Task: In the  document Alexander.html ,change text color to 'Dark Red' Insert the mentioned shape on left side of the text 'Cloud'. Change color of the shape to  BrownChange shape height to 0.9
Action: Mouse moved to (398, 301)
Screenshot: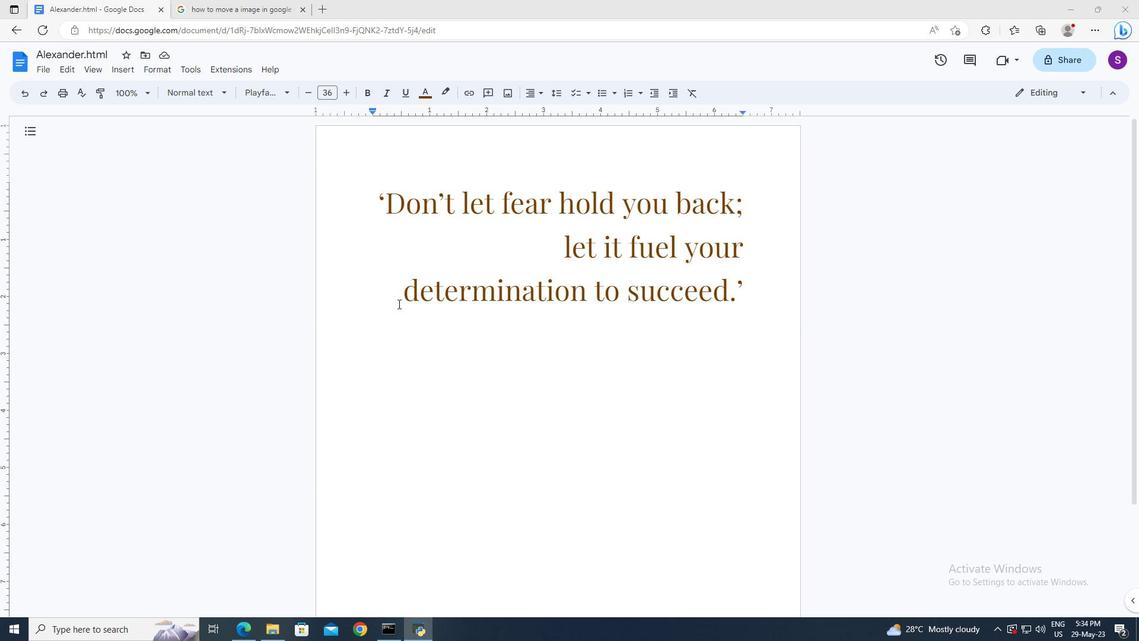 
Action: Mouse pressed left at (398, 301)
Screenshot: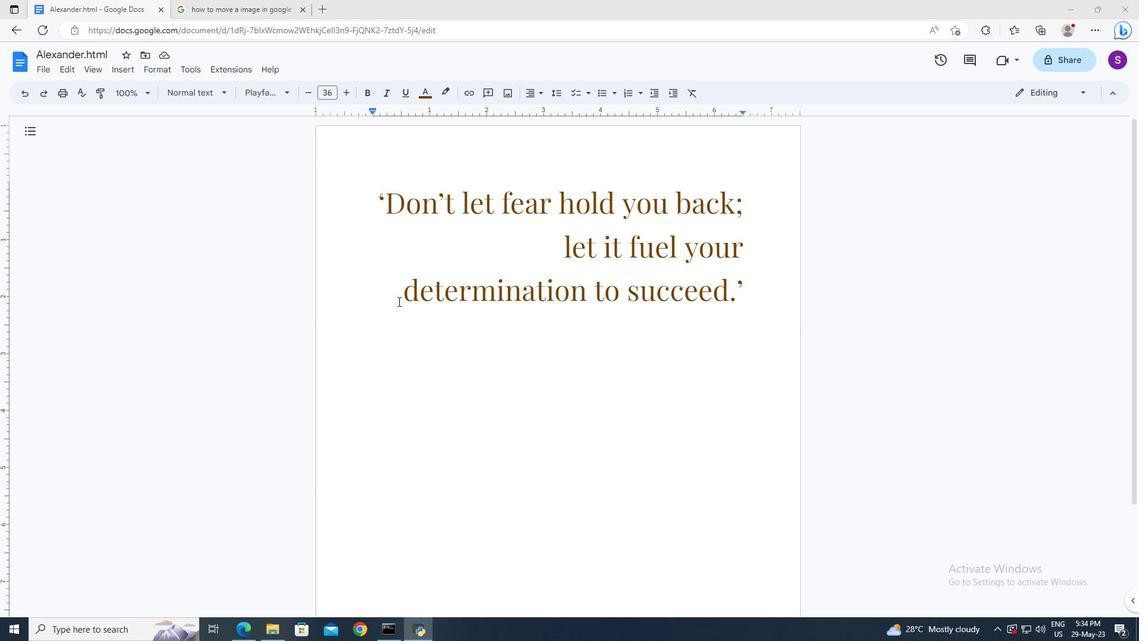 
Action: Mouse moved to (398, 300)
Screenshot: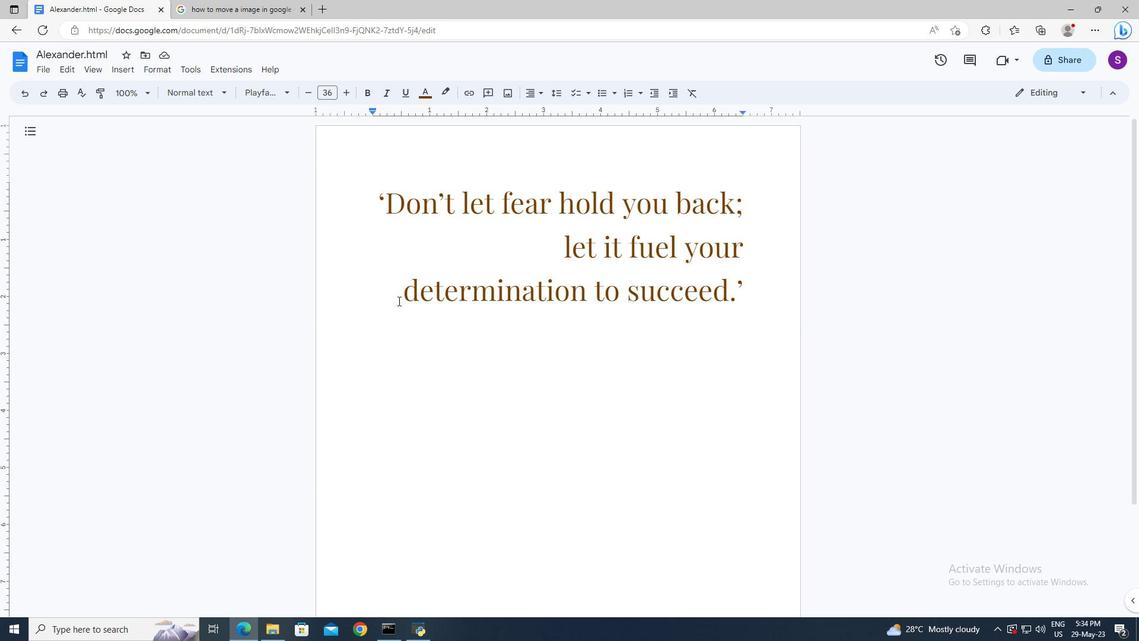 
Action: Key pressed ctrl+A
Screenshot: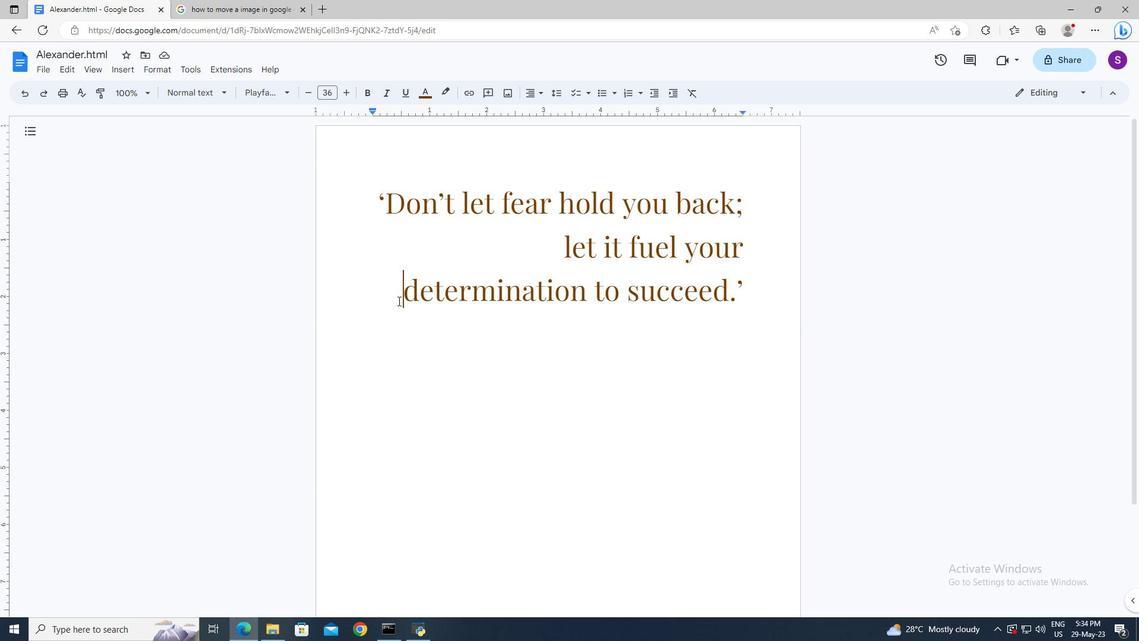 
Action: Mouse moved to (426, 99)
Screenshot: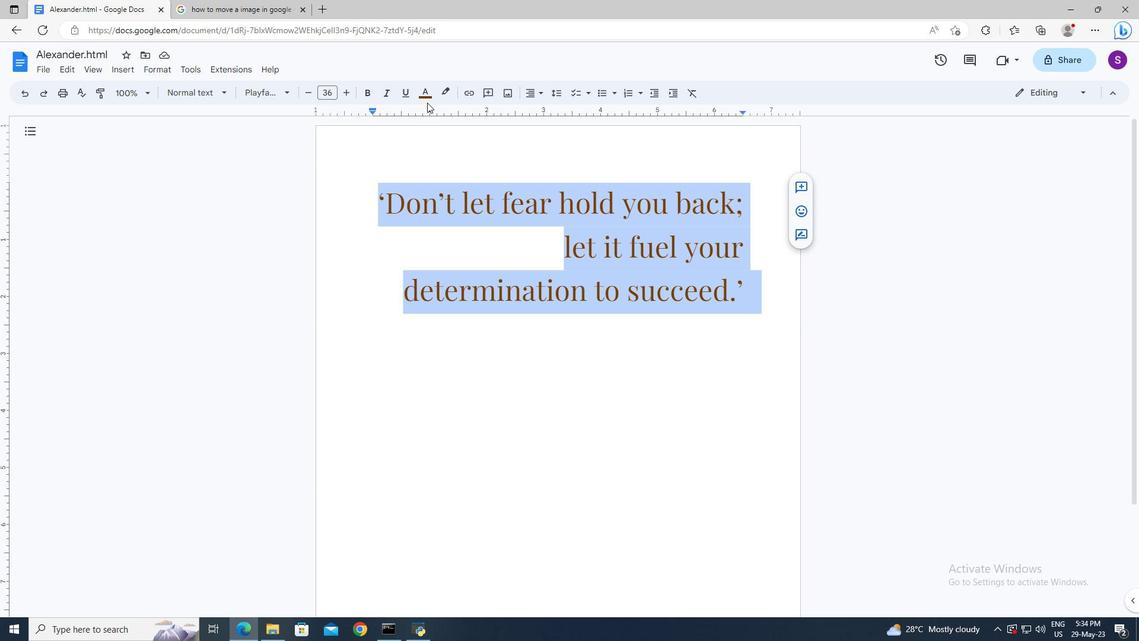 
Action: Mouse pressed left at (426, 99)
Screenshot: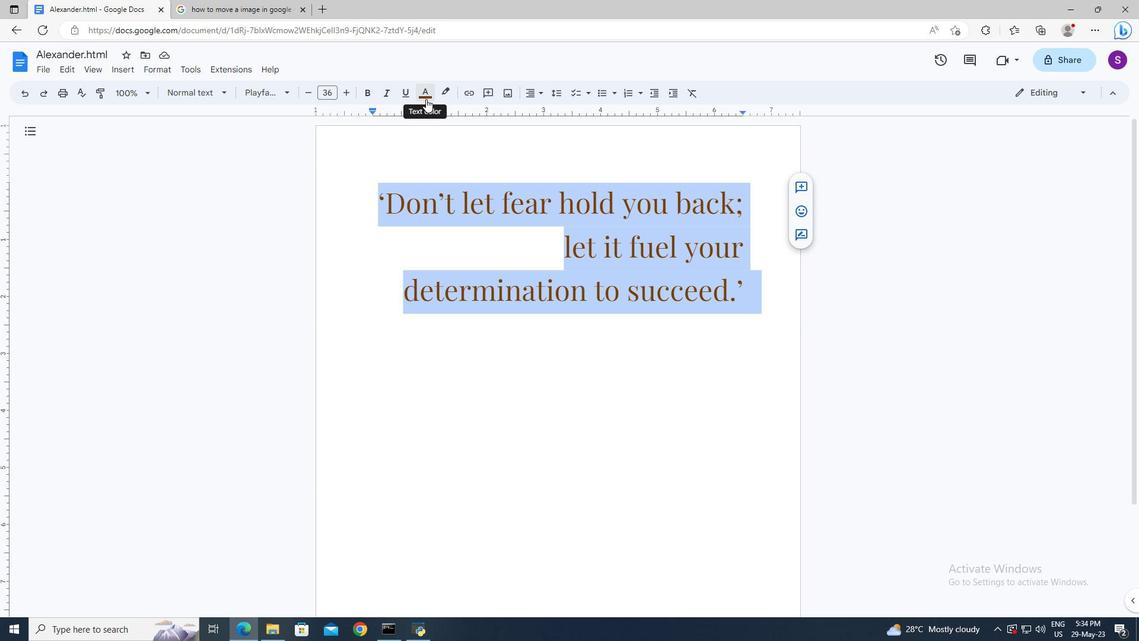 
Action: Mouse moved to (442, 191)
Screenshot: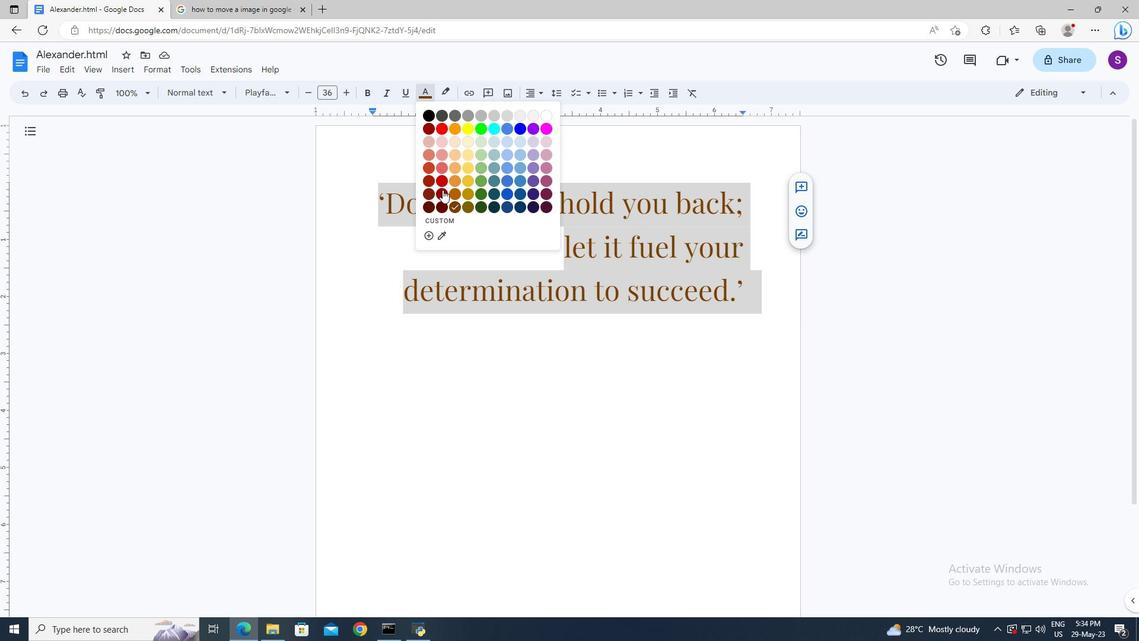 
Action: Mouse pressed left at (442, 191)
Screenshot: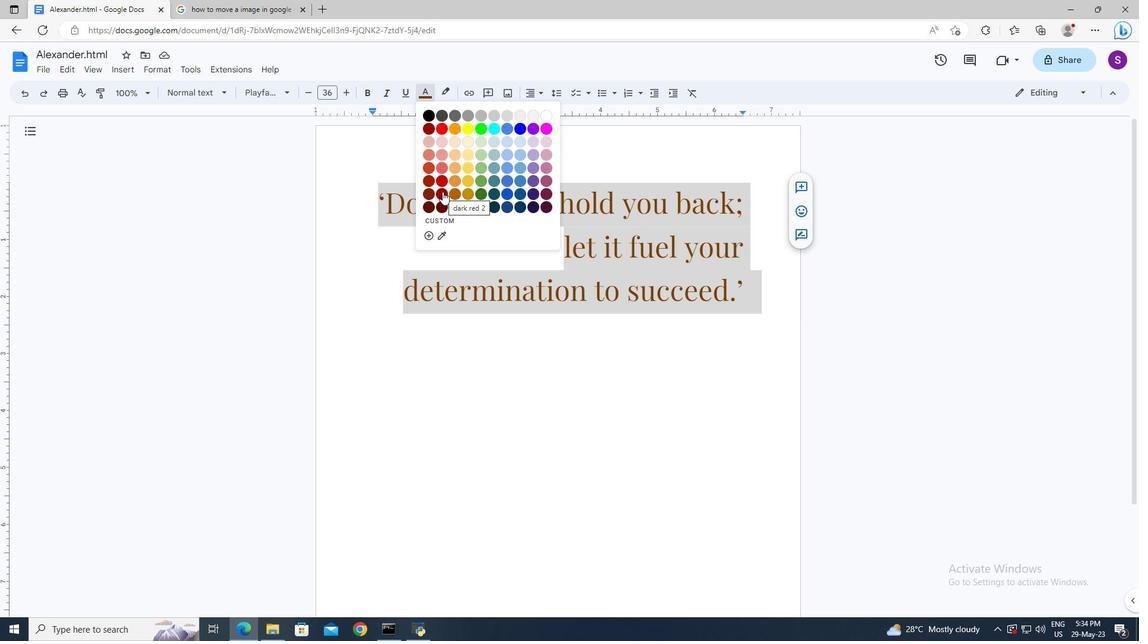 
Action: Mouse moved to (344, 194)
Screenshot: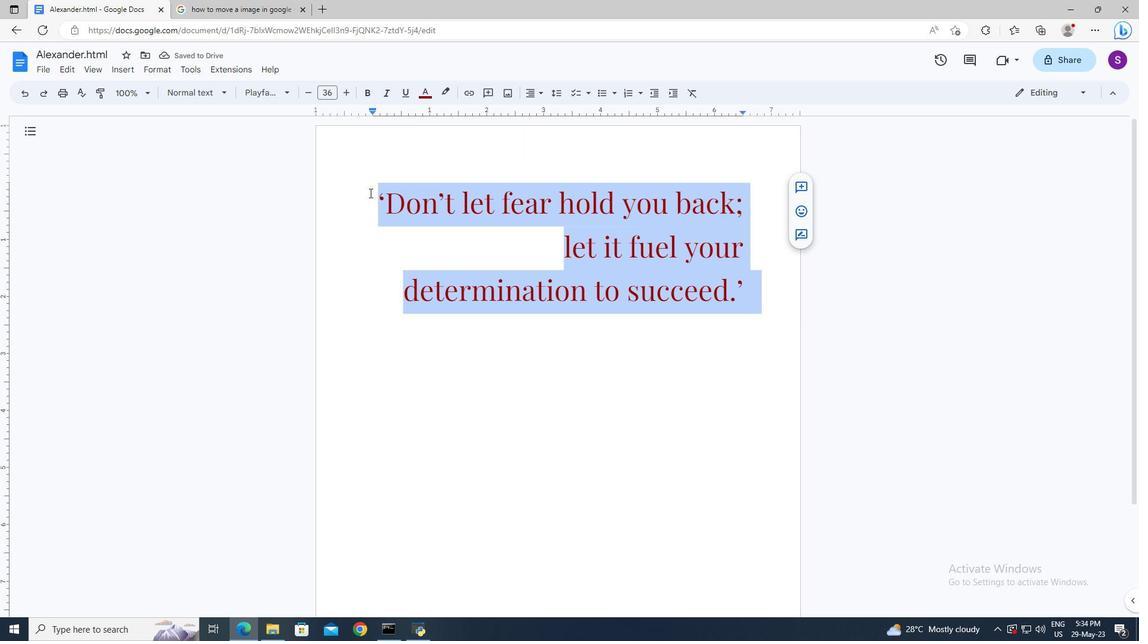 
Action: Mouse pressed left at (344, 194)
Screenshot: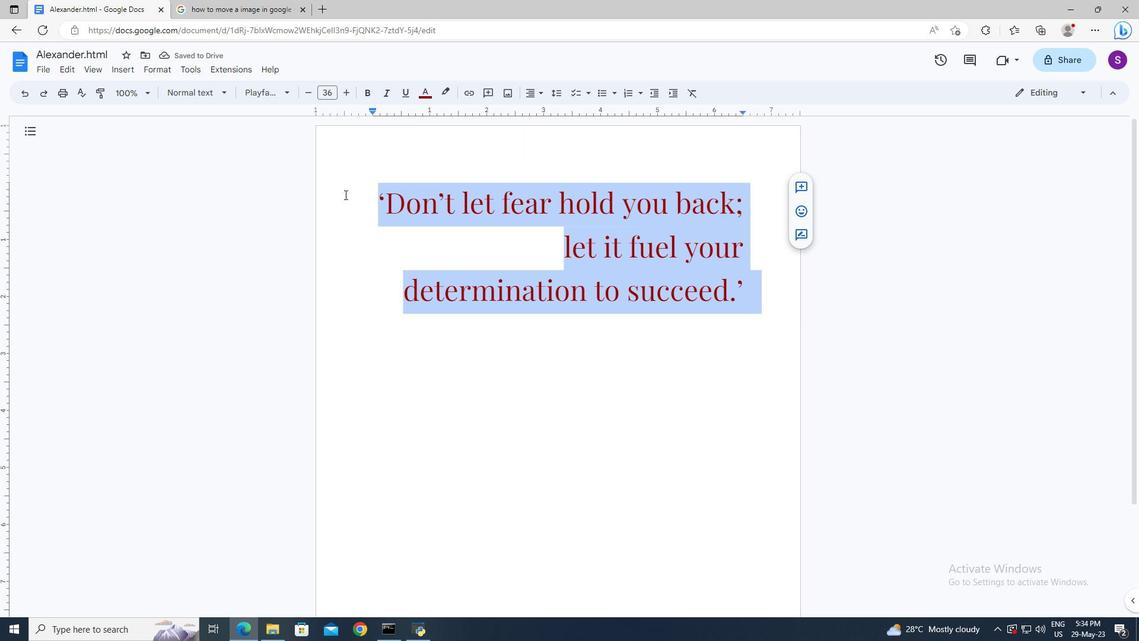 
Action: Mouse moved to (133, 69)
Screenshot: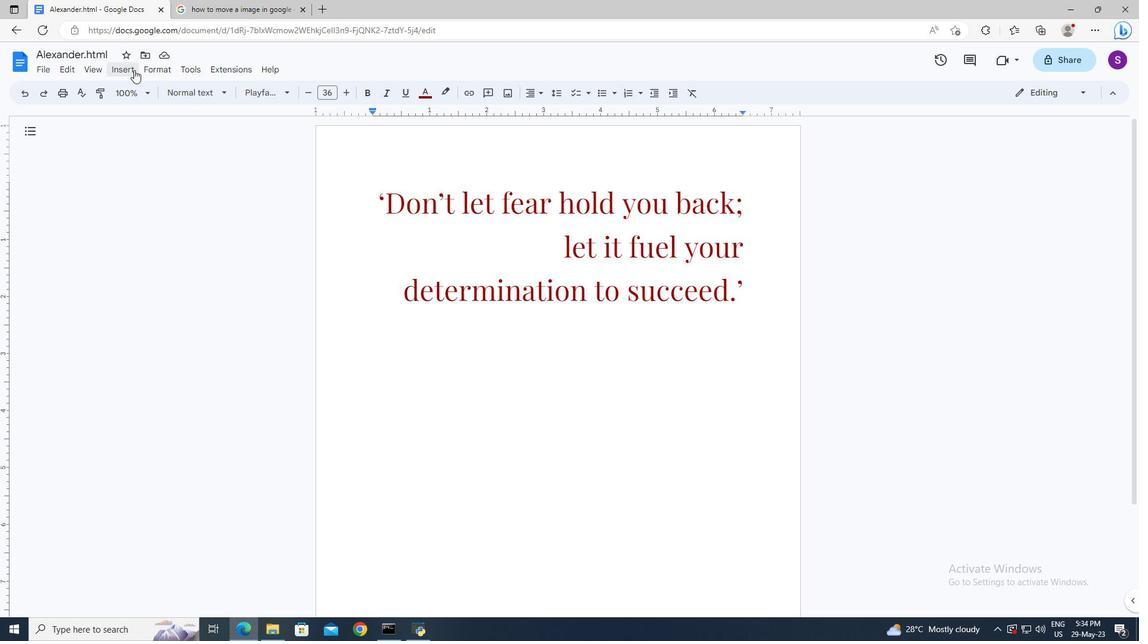 
Action: Mouse pressed left at (133, 69)
Screenshot: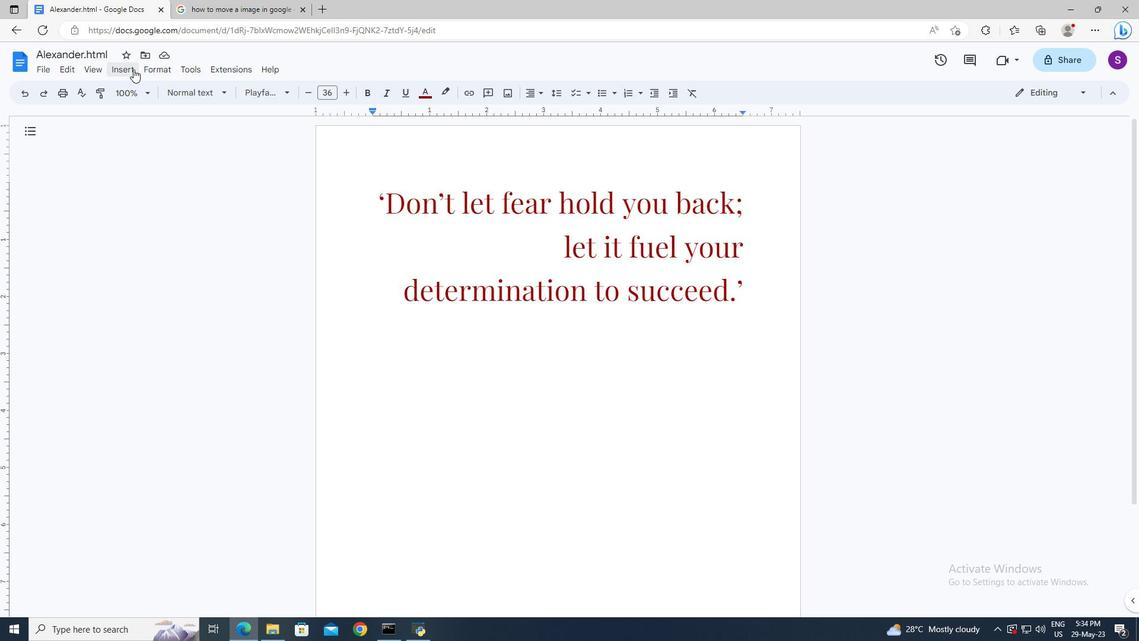
Action: Mouse moved to (308, 131)
Screenshot: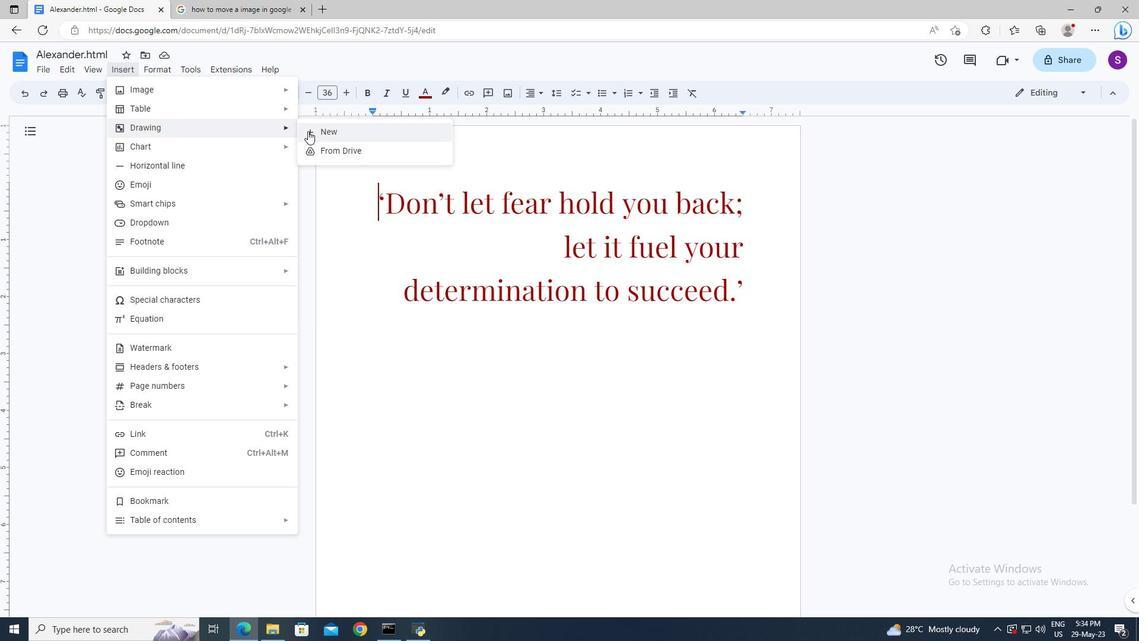 
Action: Mouse pressed left at (308, 131)
Screenshot: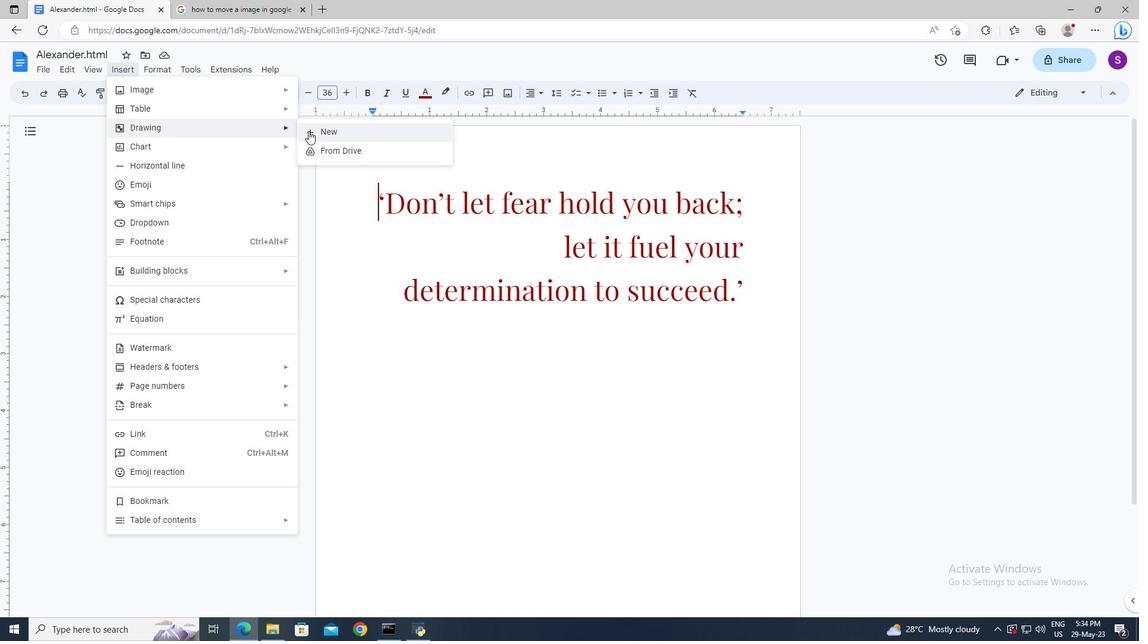 
Action: Mouse moved to (431, 133)
Screenshot: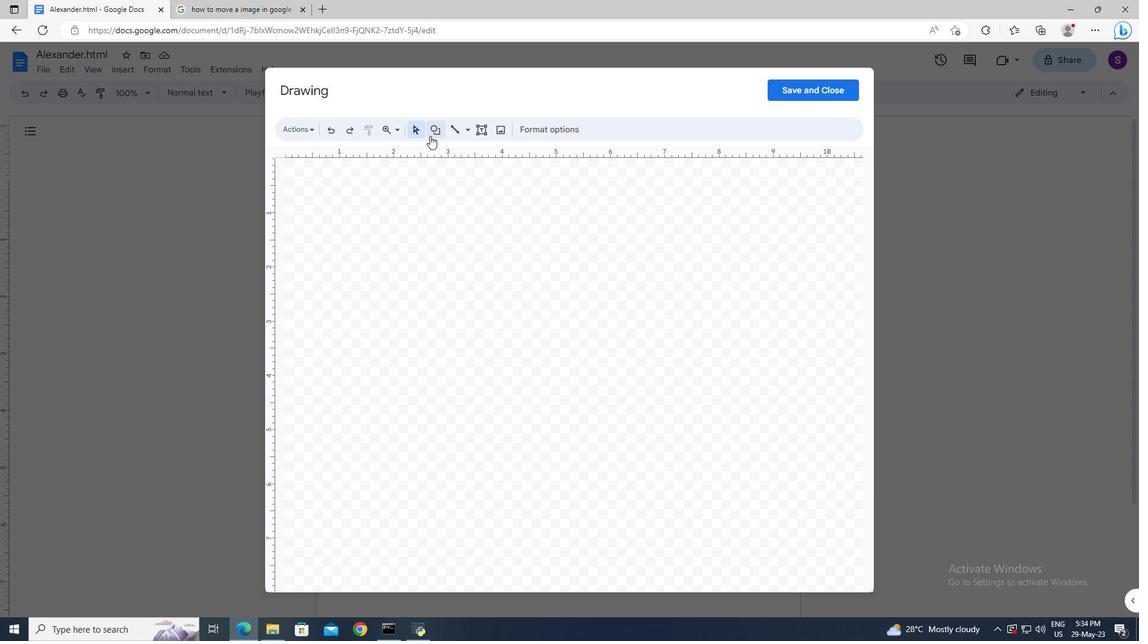 
Action: Mouse pressed left at (431, 133)
Screenshot: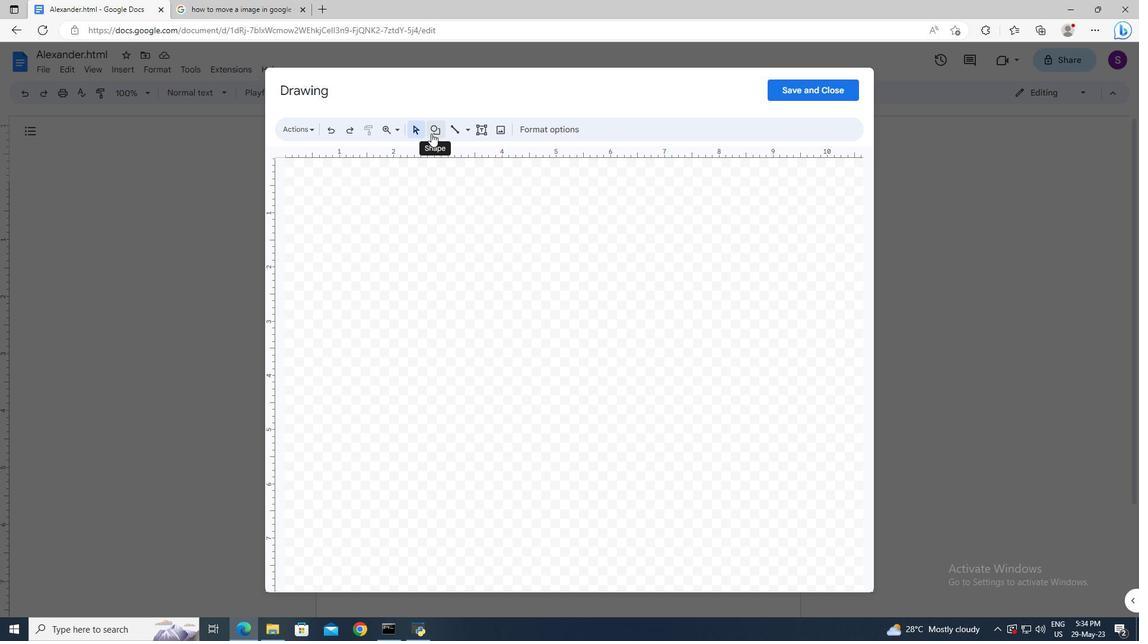 
Action: Mouse moved to (656, 204)
Screenshot: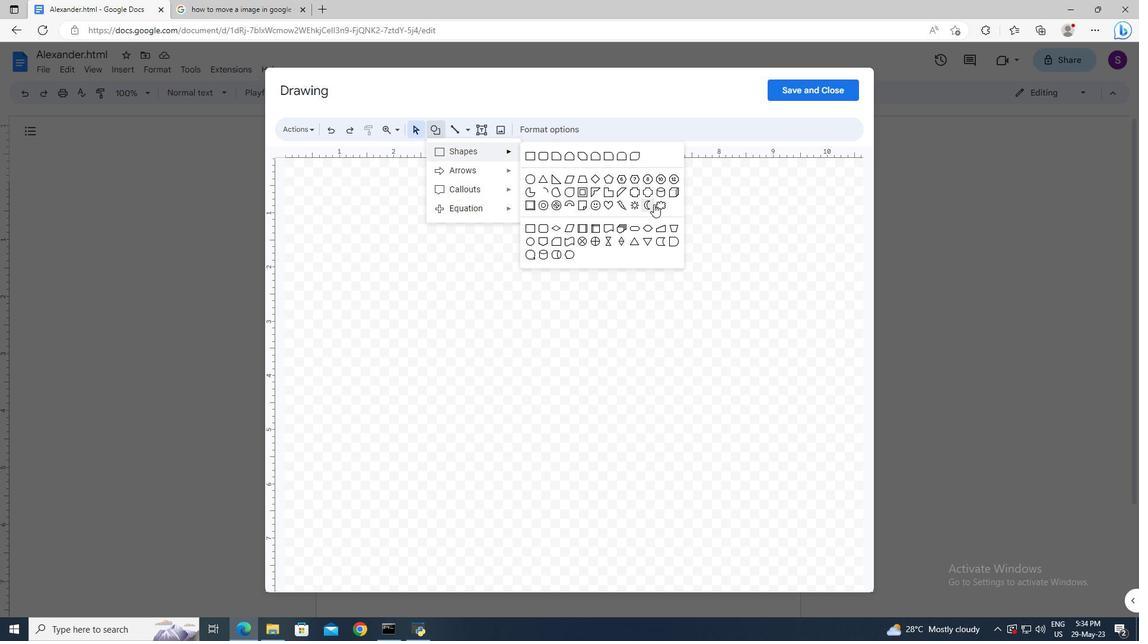 
Action: Mouse pressed left at (656, 204)
Screenshot: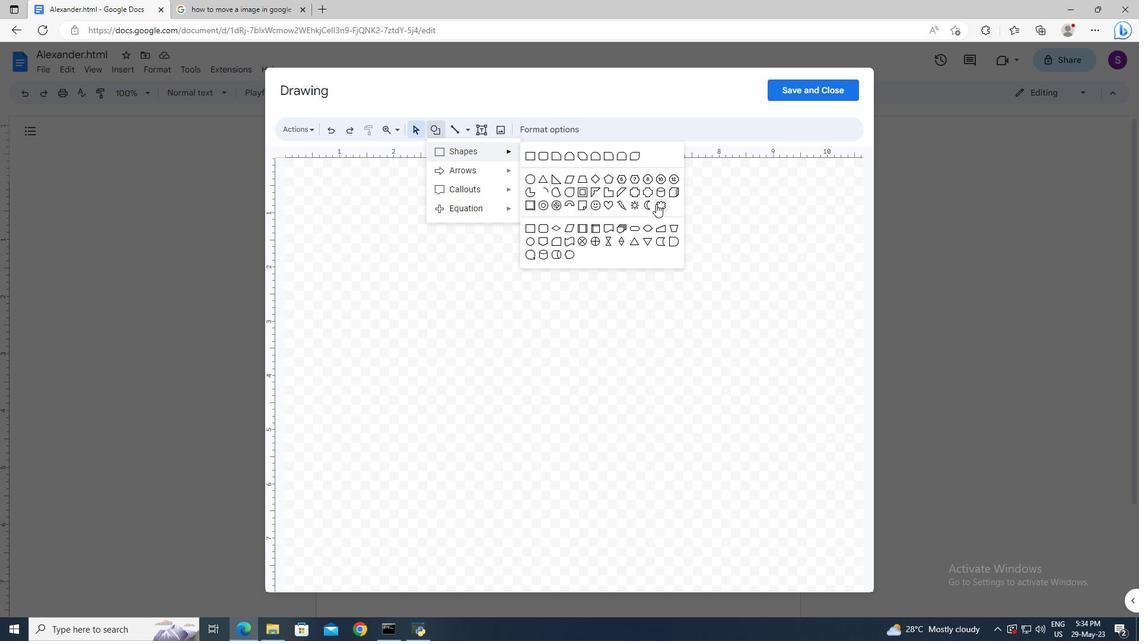 
Action: Mouse moved to (463, 199)
Screenshot: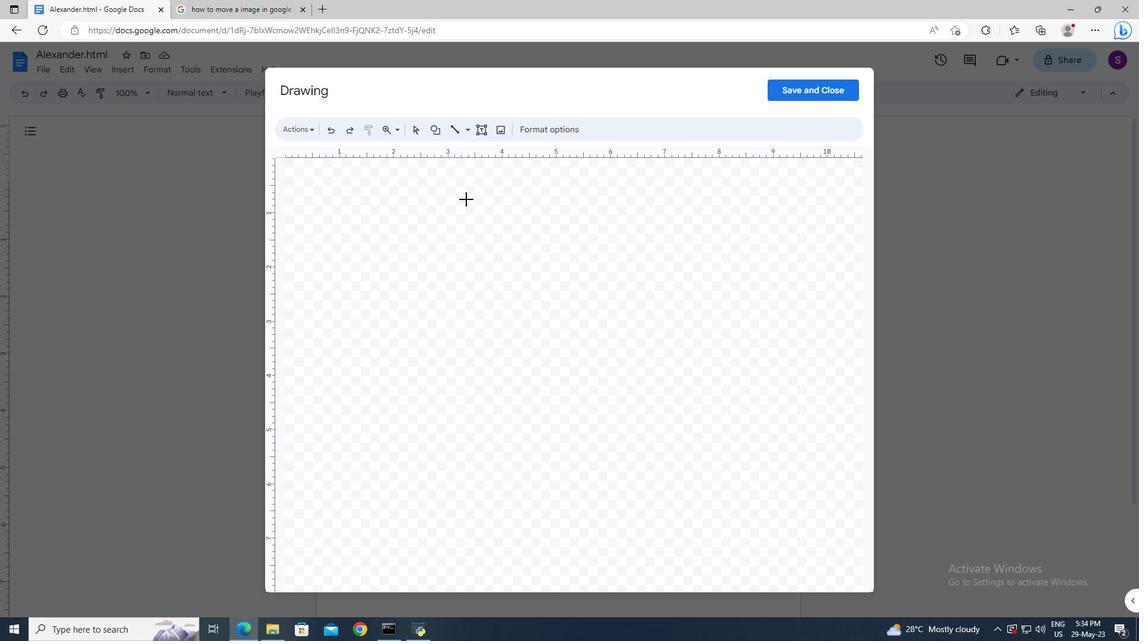 
Action: Mouse pressed left at (463, 199)
Screenshot: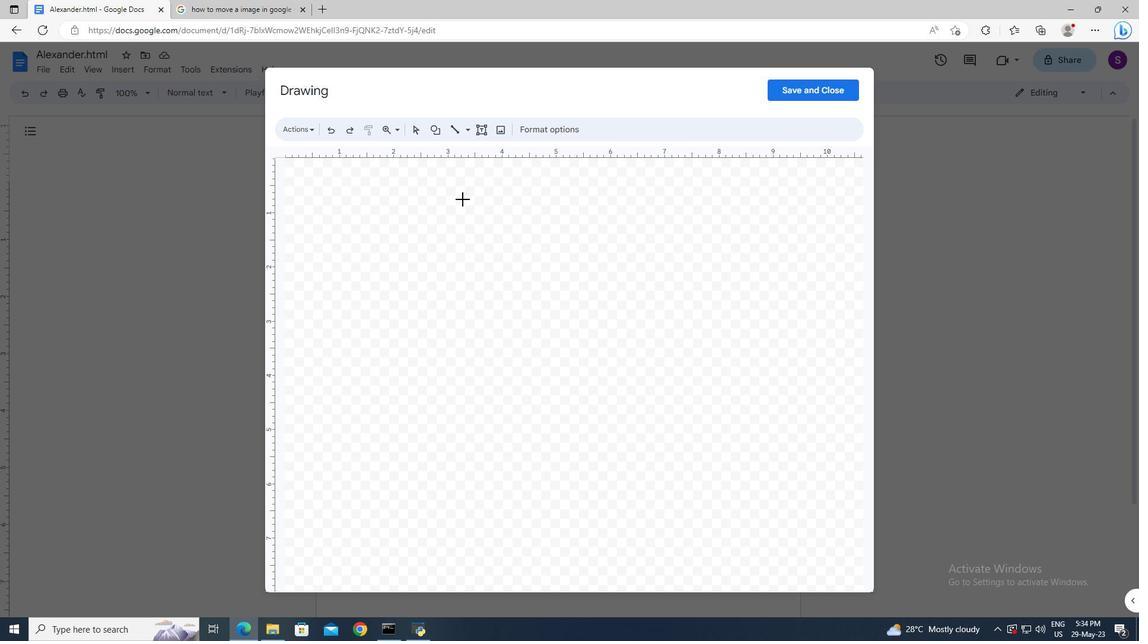 
Action: Mouse moved to (522, 232)
Screenshot: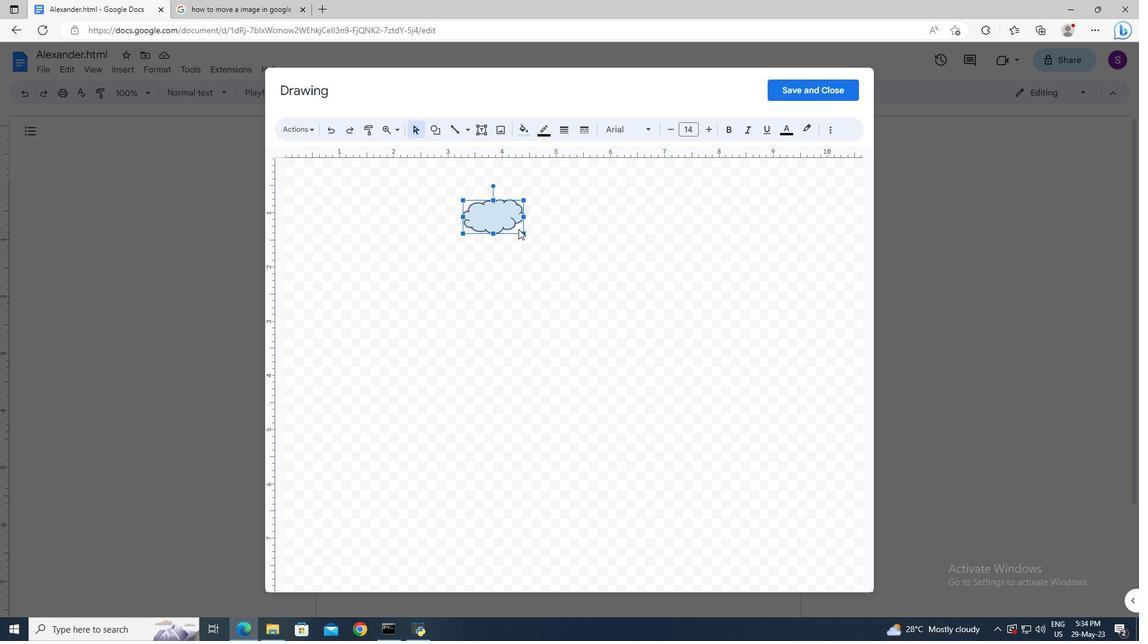 
Action: Mouse pressed left at (522, 232)
Screenshot: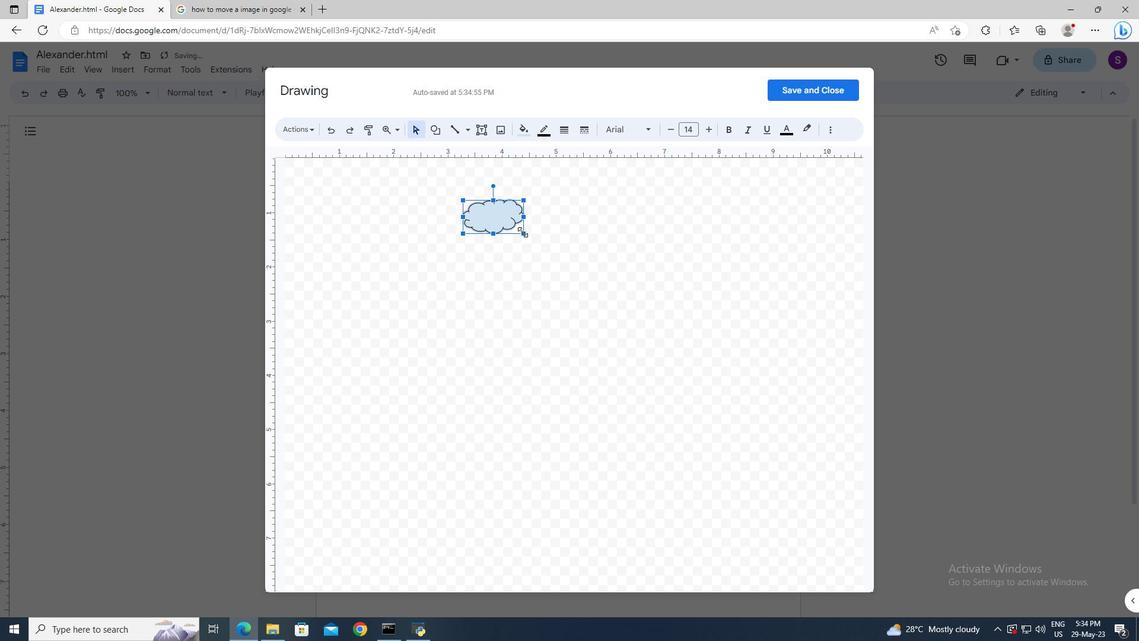 
Action: Mouse moved to (520, 131)
Screenshot: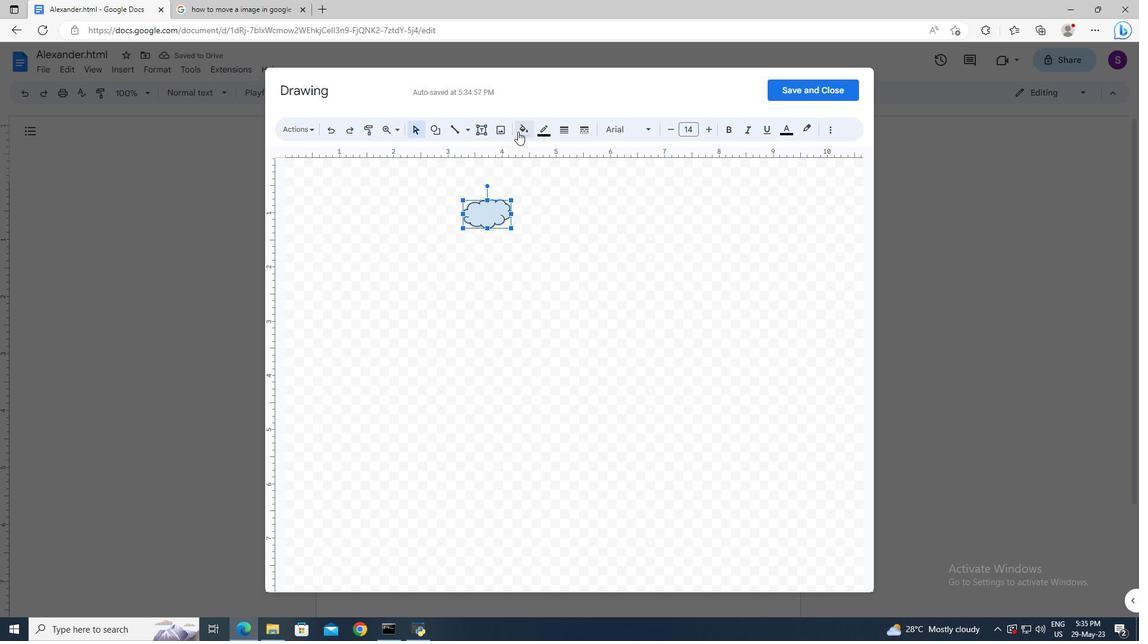 
Action: Mouse pressed left at (520, 131)
Screenshot: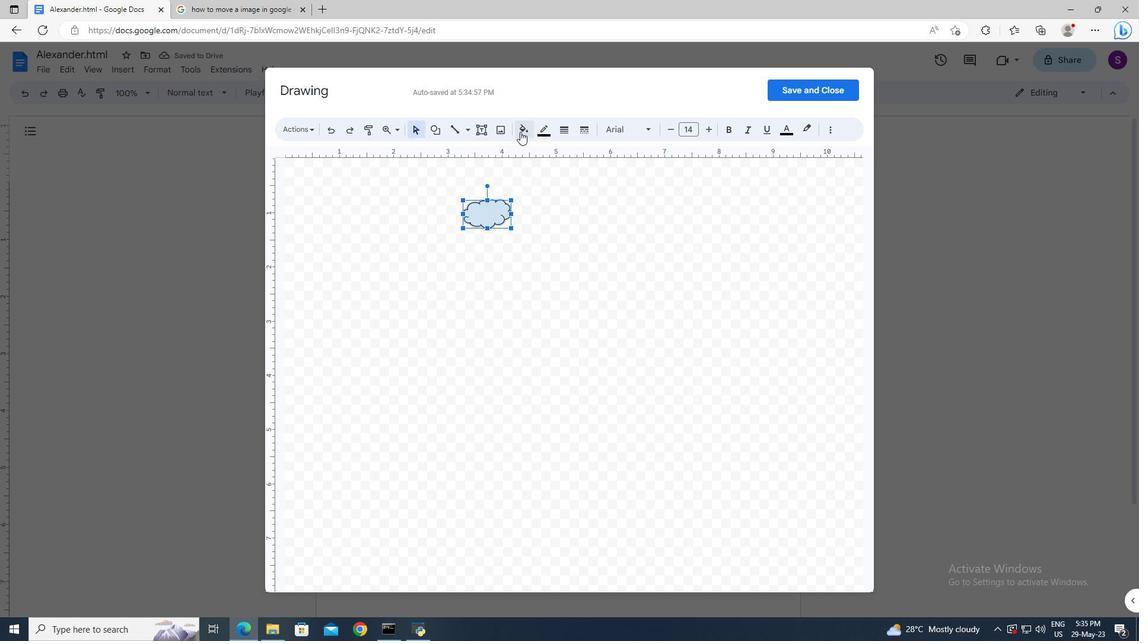 
Action: Mouse moved to (551, 300)
Screenshot: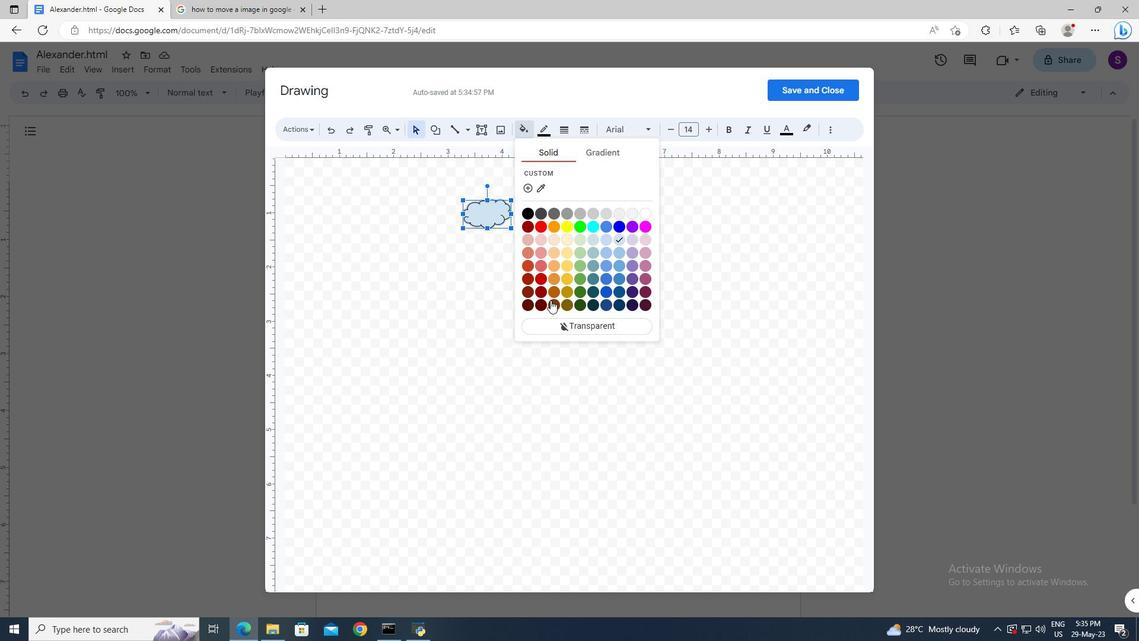 
Action: Mouse pressed left at (551, 300)
Screenshot: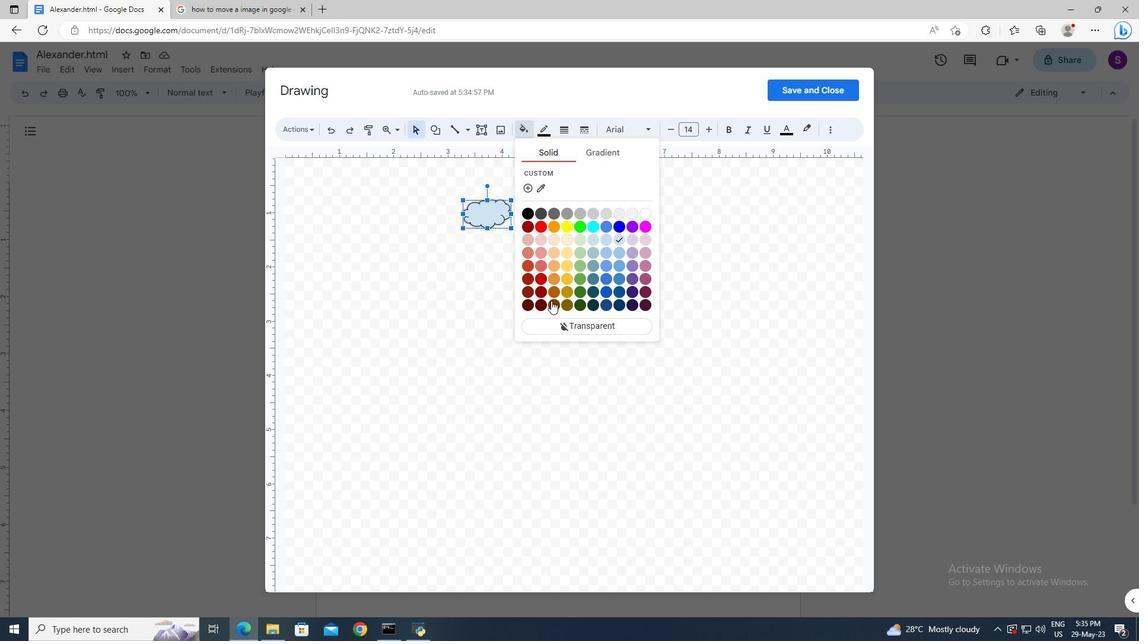 
Action: Mouse moved to (789, 90)
Screenshot: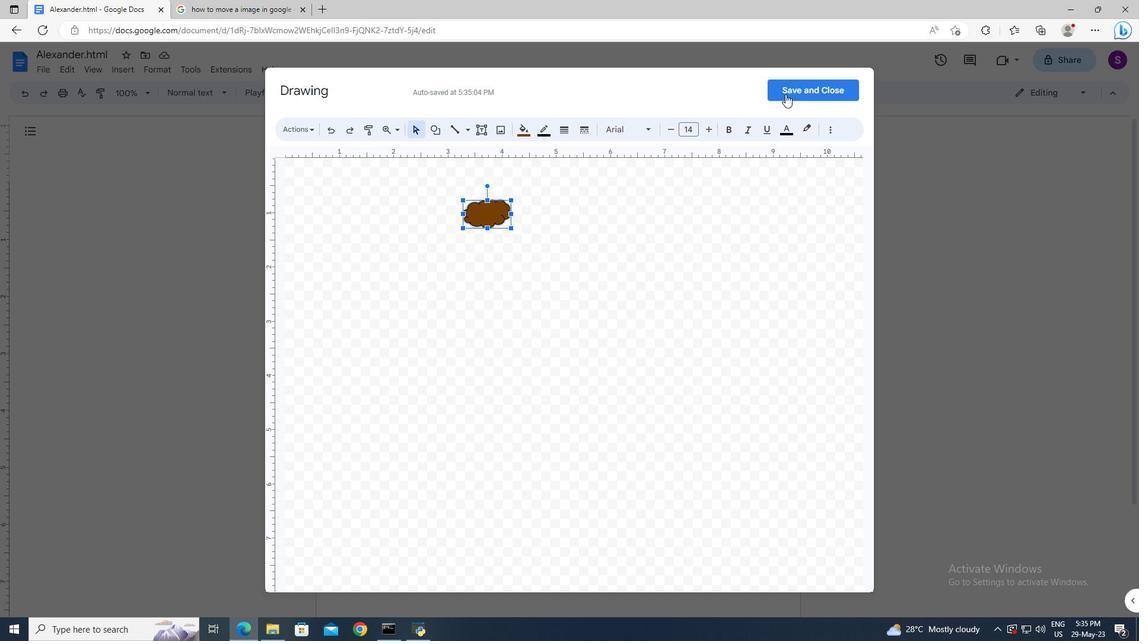 
Action: Mouse pressed left at (789, 90)
Screenshot: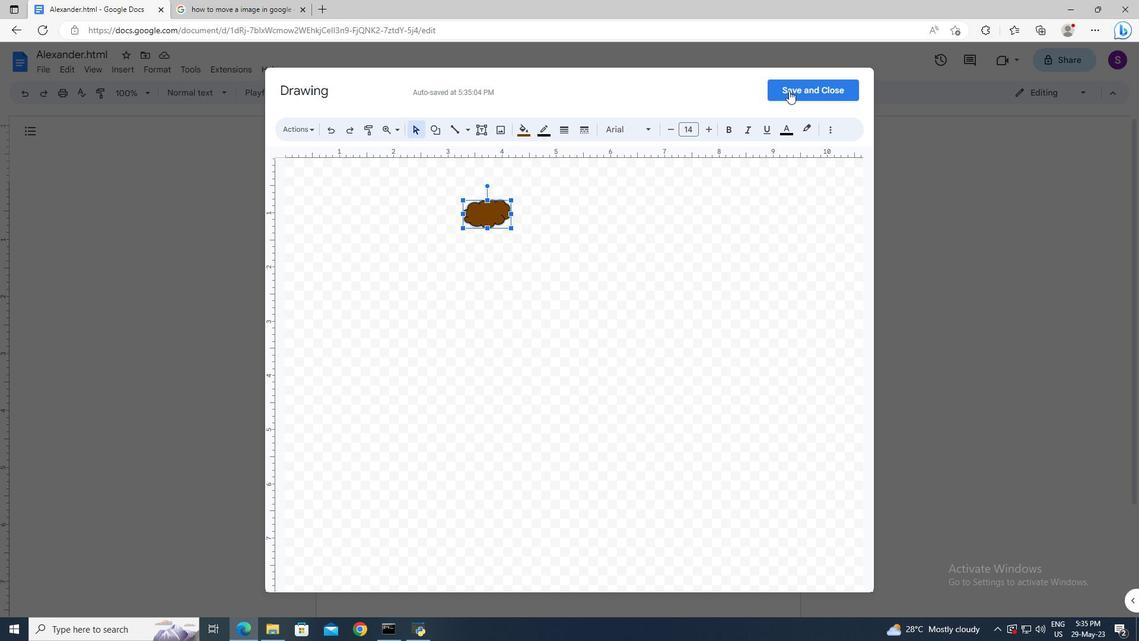 
Action: Mouse moved to (442, 196)
Screenshot: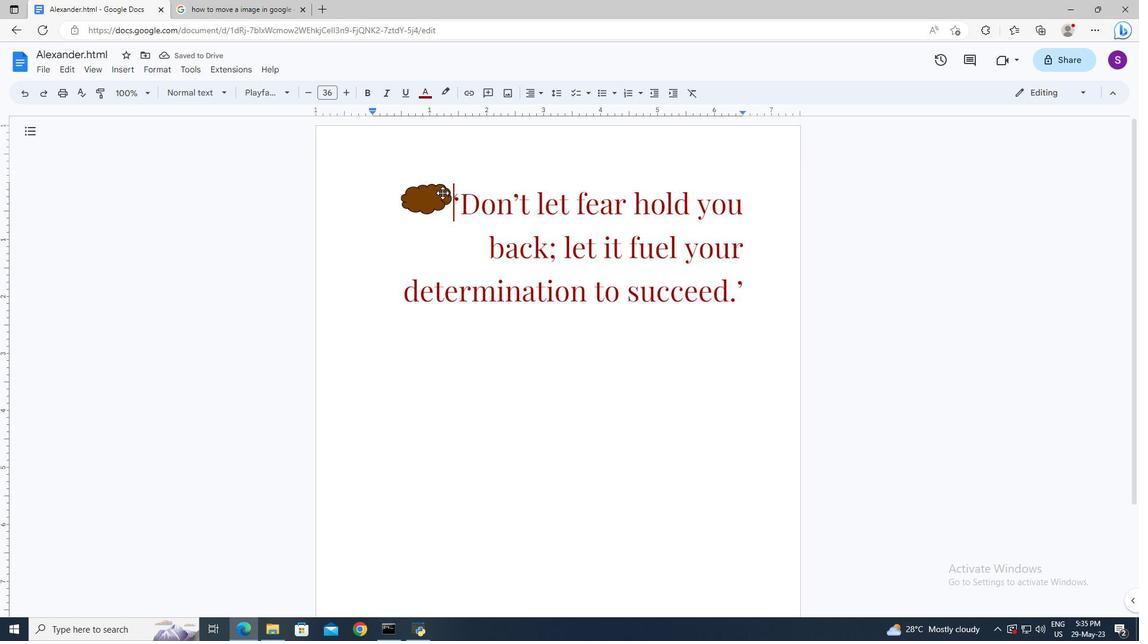 
Action: Mouse pressed left at (442, 196)
Screenshot: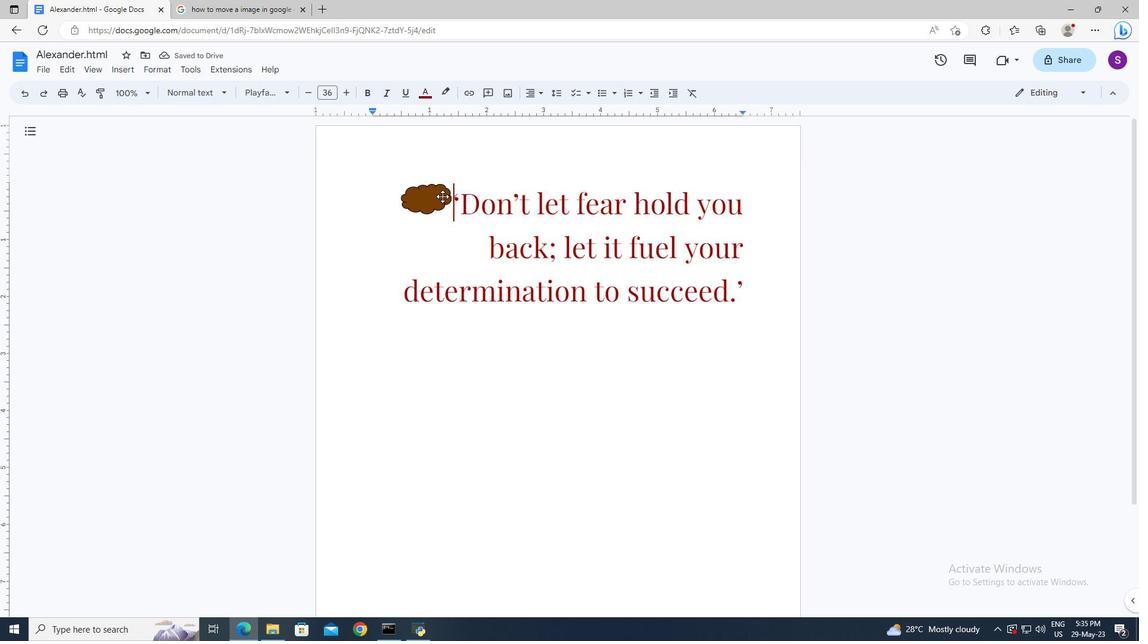 
Action: Mouse moved to (499, 95)
Screenshot: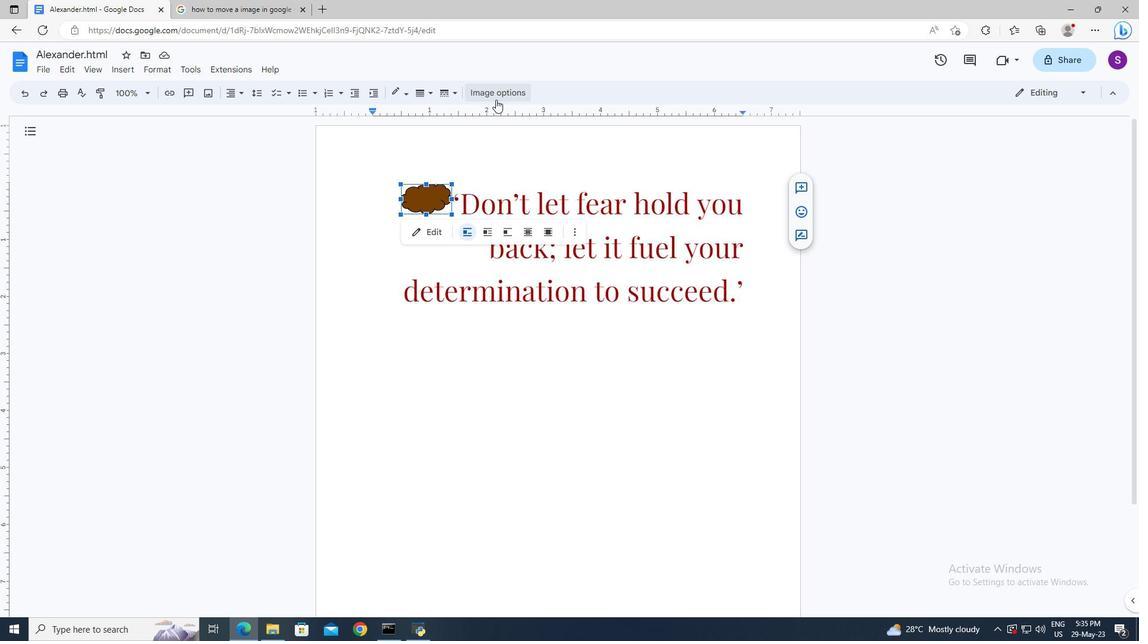 
Action: Mouse pressed left at (499, 95)
Screenshot: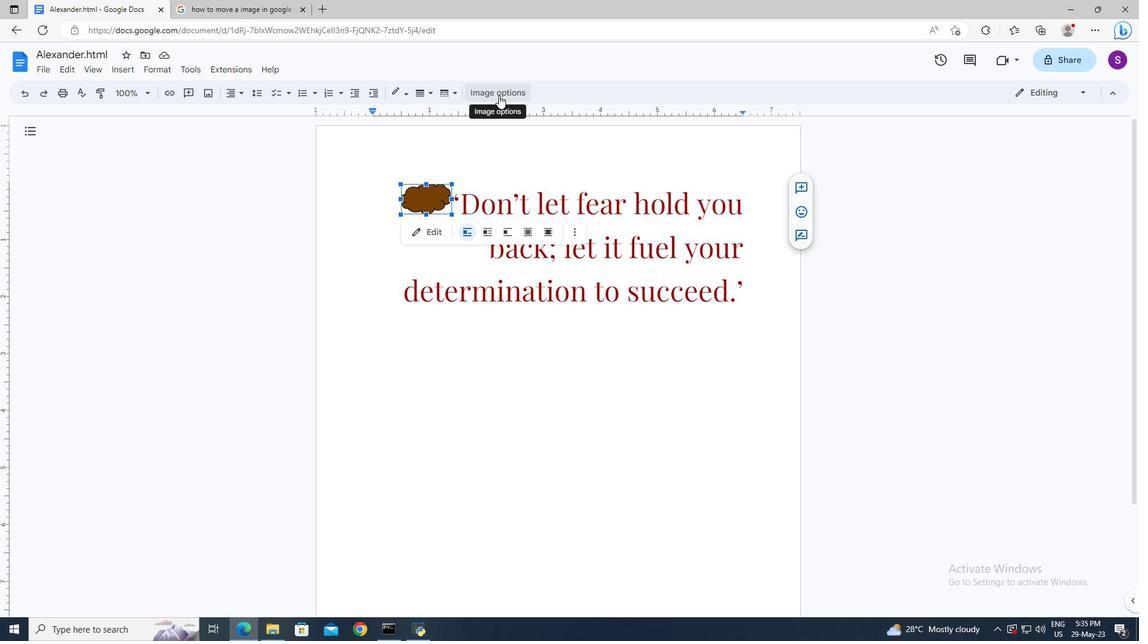 
Action: Mouse moved to (974, 140)
Screenshot: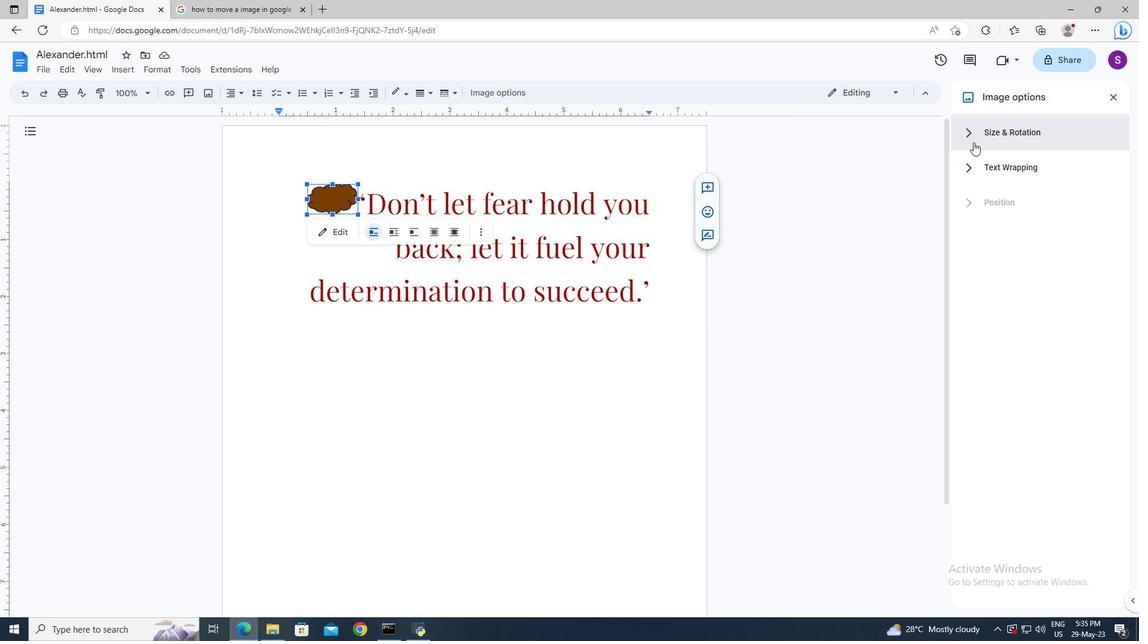 
Action: Mouse pressed left at (974, 140)
Screenshot: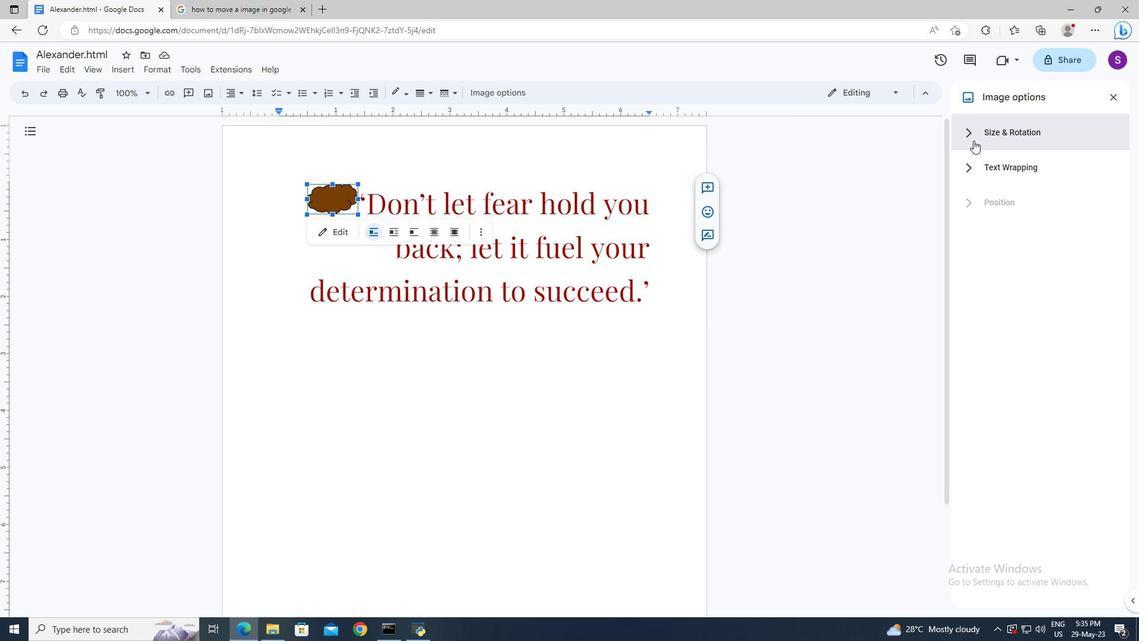 
Action: Mouse moved to (1062, 189)
Screenshot: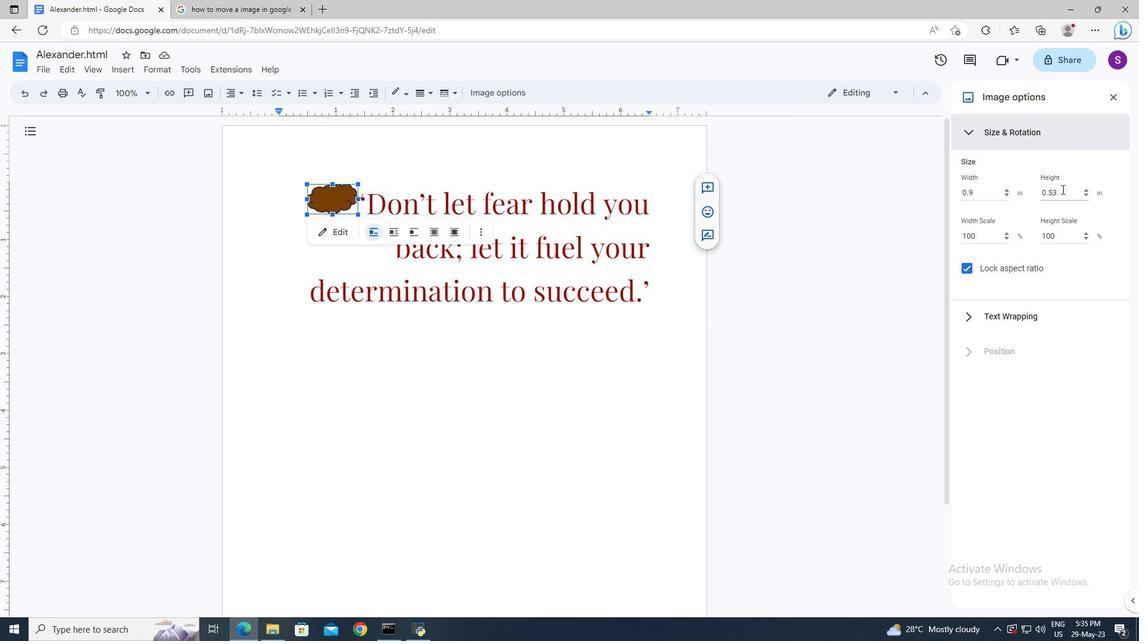 
Action: Mouse pressed left at (1062, 189)
Screenshot: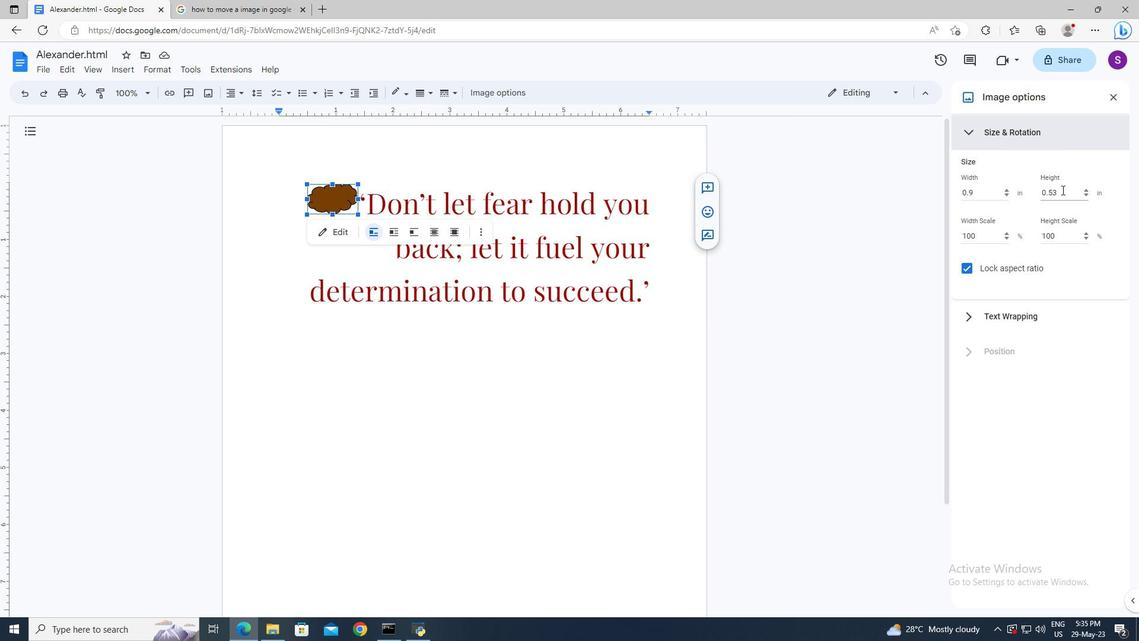
Action: Mouse moved to (1123, 298)
Screenshot: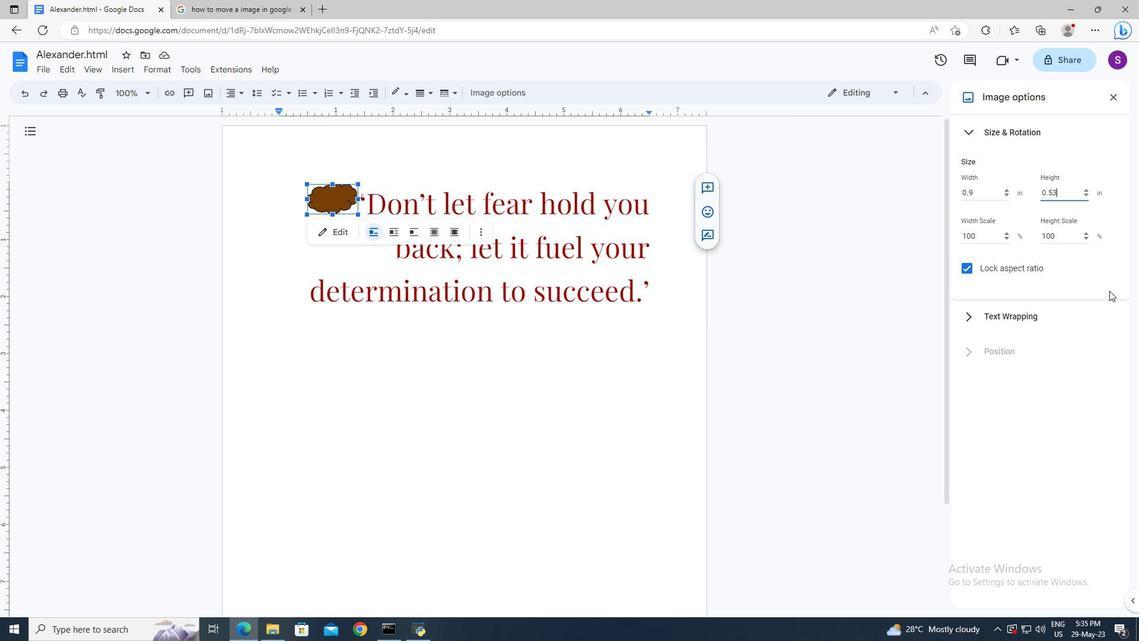 
Action: Key pressed ctrl+A<Key.delete>0.9<Key.enter>
Screenshot: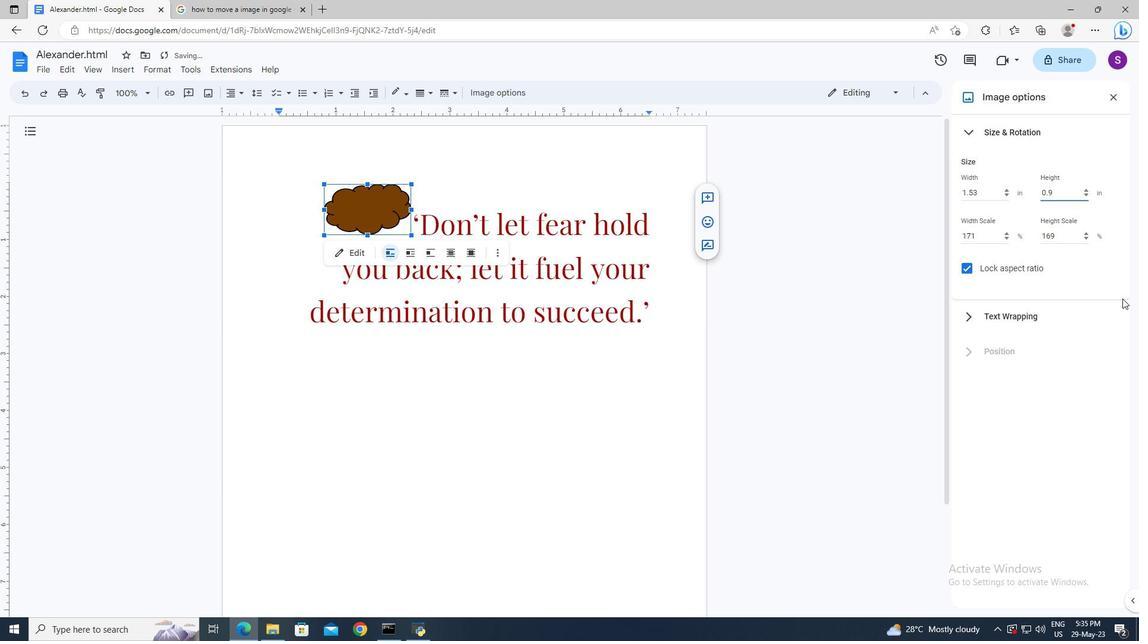 
Action: Mouse moved to (1114, 97)
Screenshot: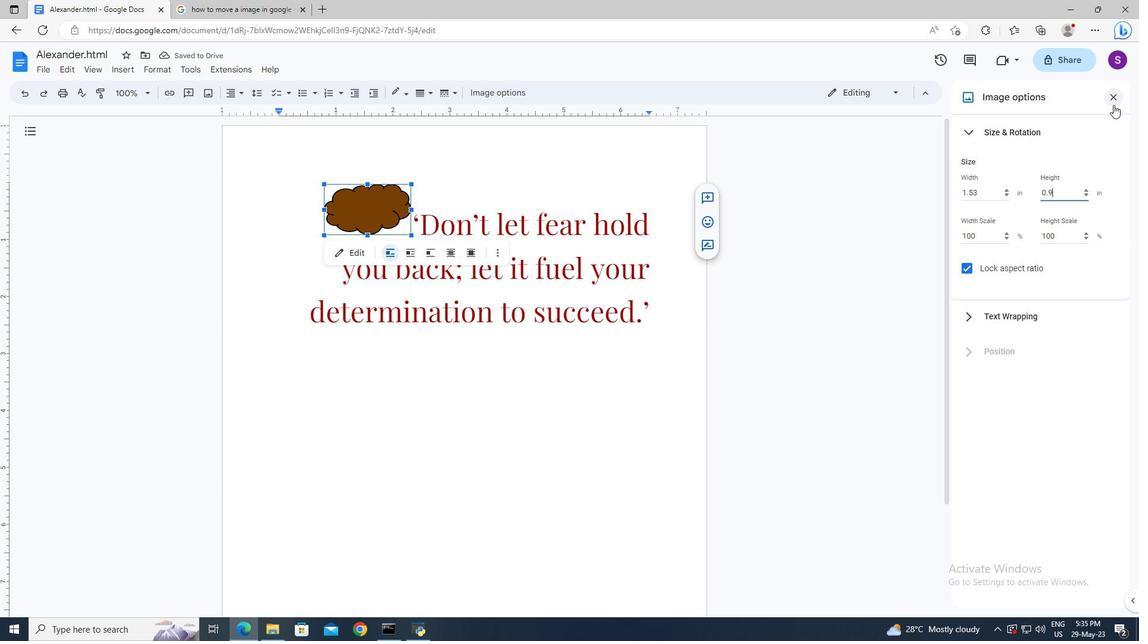 
Action: Mouse pressed left at (1114, 97)
Screenshot: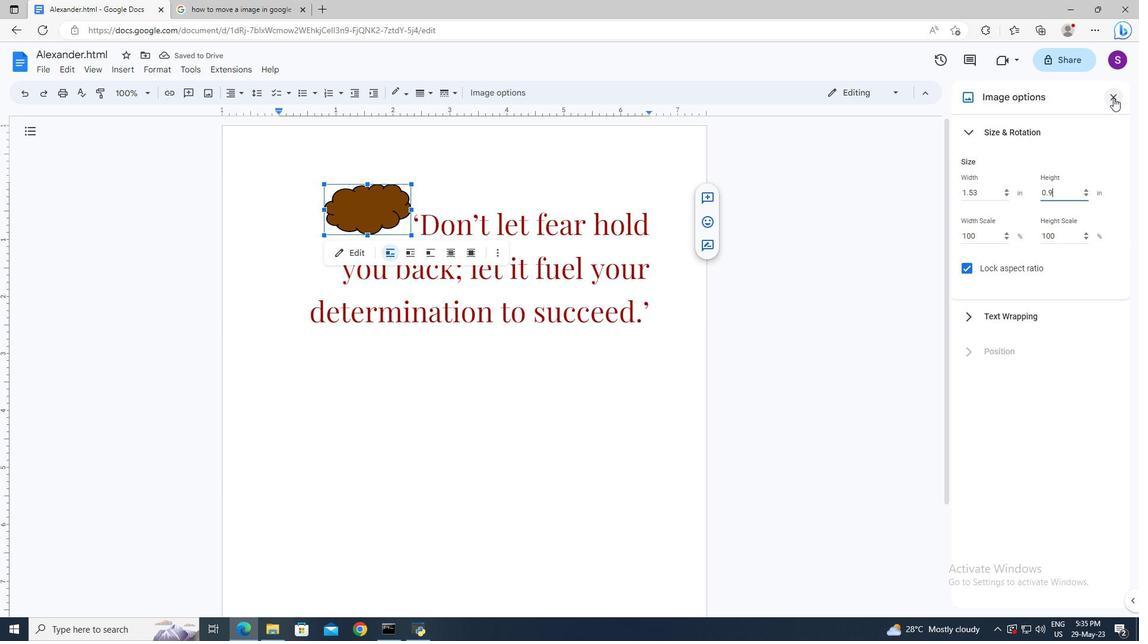 
Action: Mouse moved to (711, 247)
Screenshot: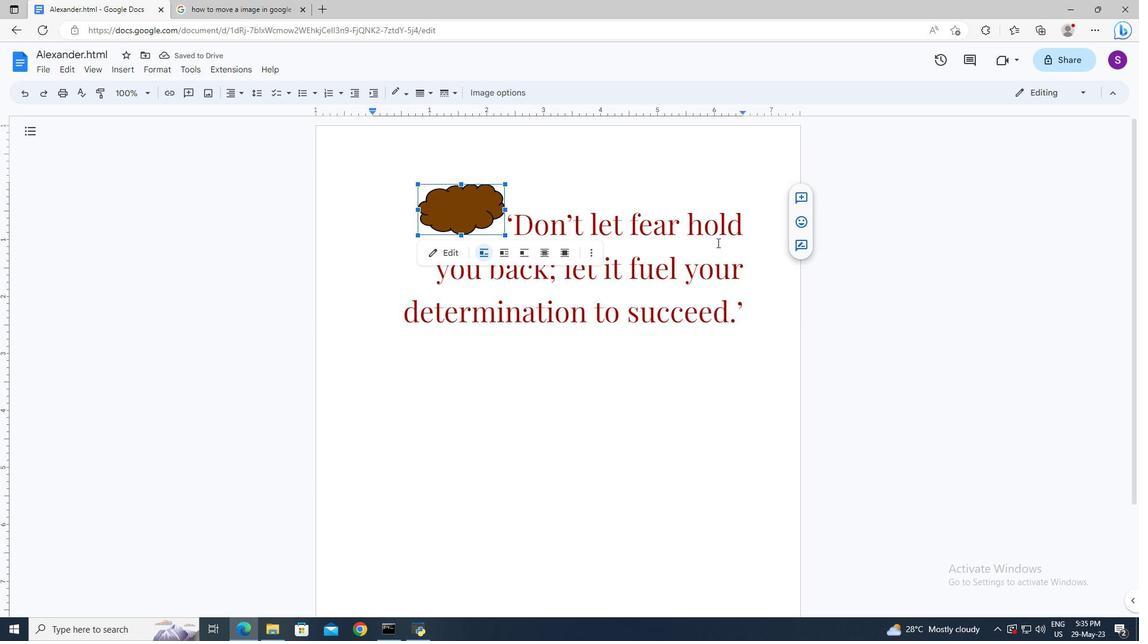 
Action: Mouse pressed left at (711, 247)
Screenshot: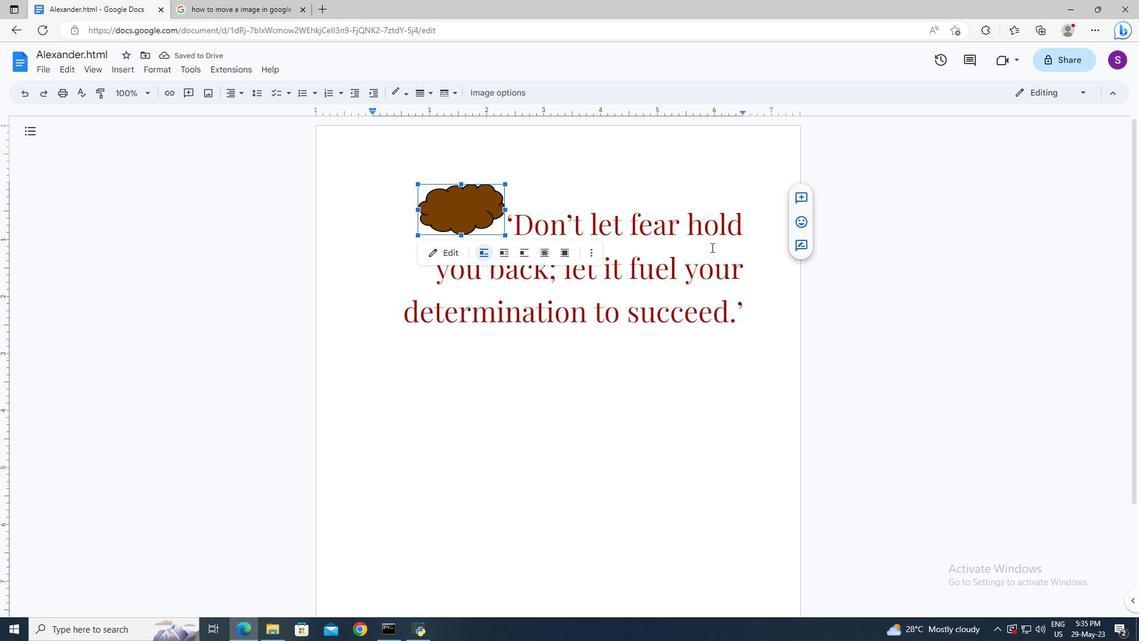 
